 Task: Create a rule from the Agile list, Priority changed -> Complete task in the project AgileFusion if Priority Cleared then Complete Task
Action: Mouse moved to (164, 383)
Screenshot: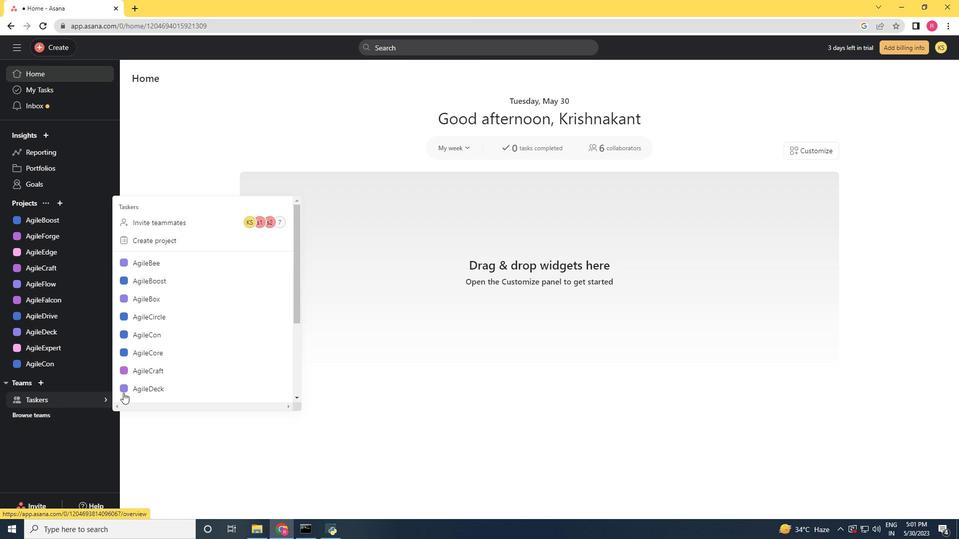 
Action: Mouse scrolled (164, 383) with delta (0, 0)
Screenshot: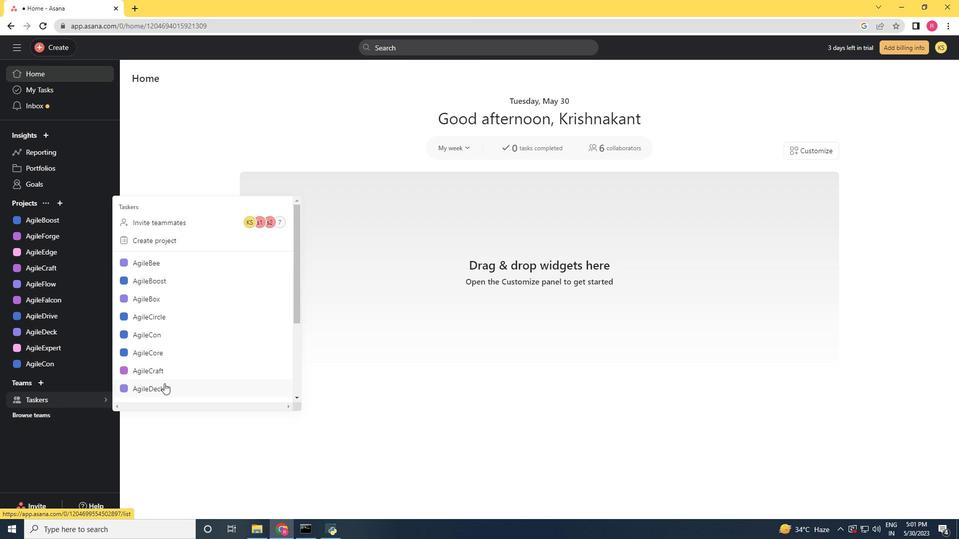 
Action: Mouse scrolled (164, 383) with delta (0, 0)
Screenshot: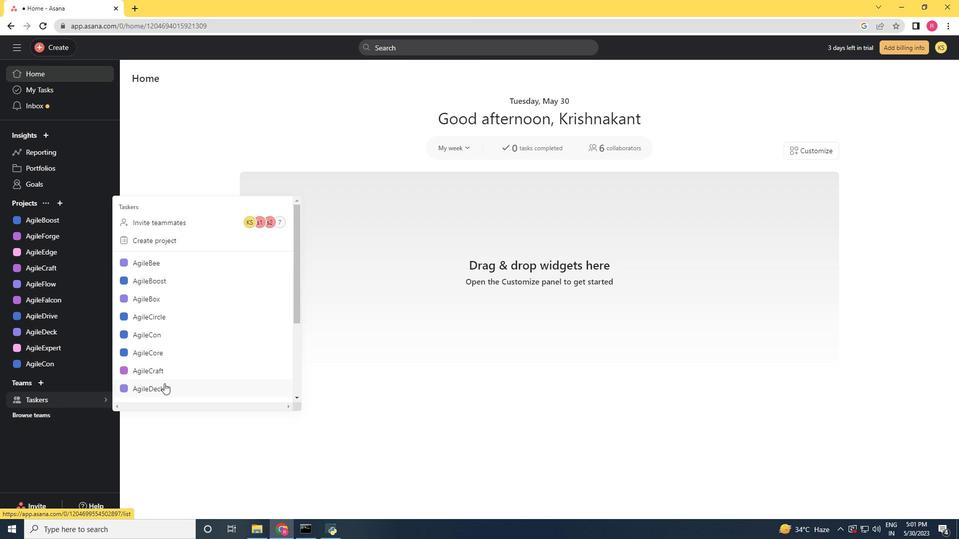 
Action: Mouse scrolled (164, 383) with delta (0, 0)
Screenshot: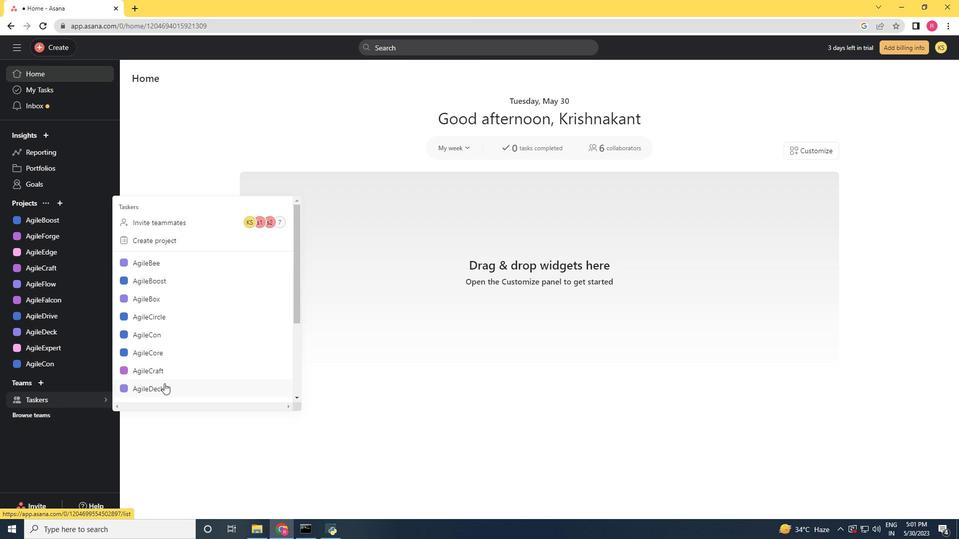 
Action: Mouse scrolled (164, 383) with delta (0, 0)
Screenshot: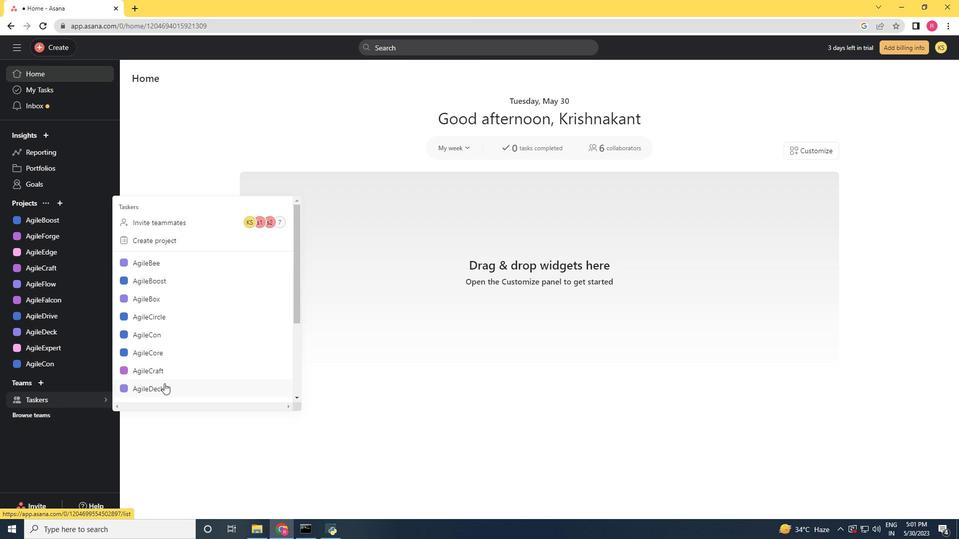 
Action: Mouse scrolled (164, 383) with delta (0, 0)
Screenshot: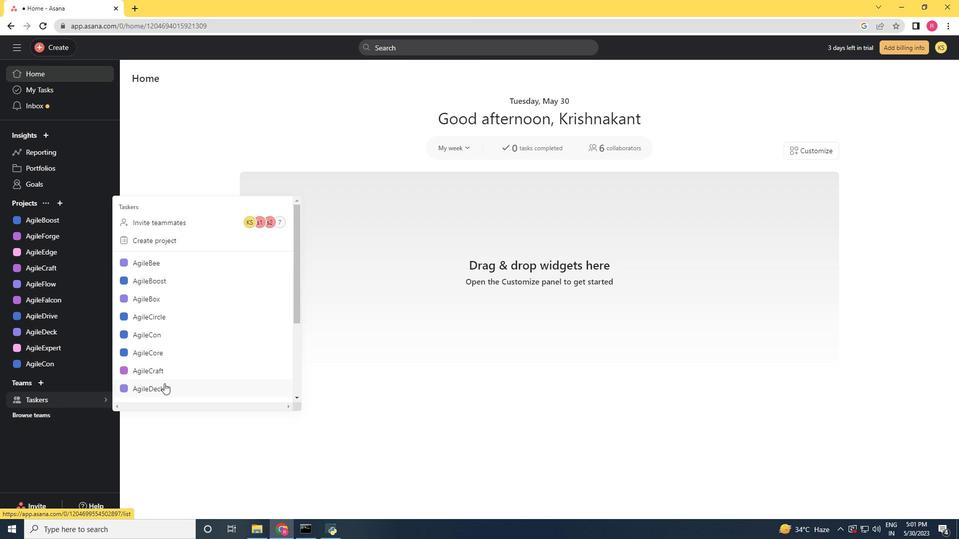 
Action: Mouse scrolled (164, 383) with delta (0, 0)
Screenshot: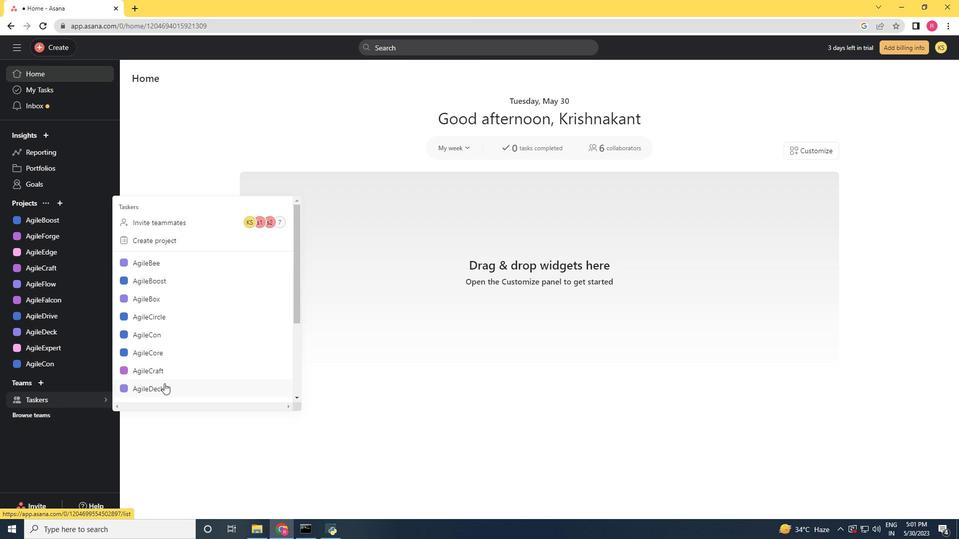 
Action: Mouse moved to (167, 398)
Screenshot: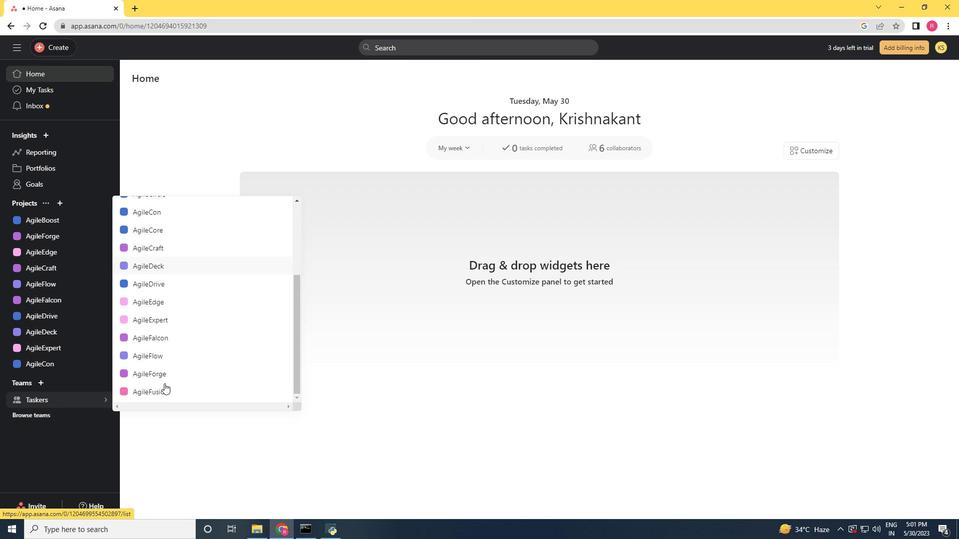 
Action: Mouse scrolled (167, 398) with delta (0, 0)
Screenshot: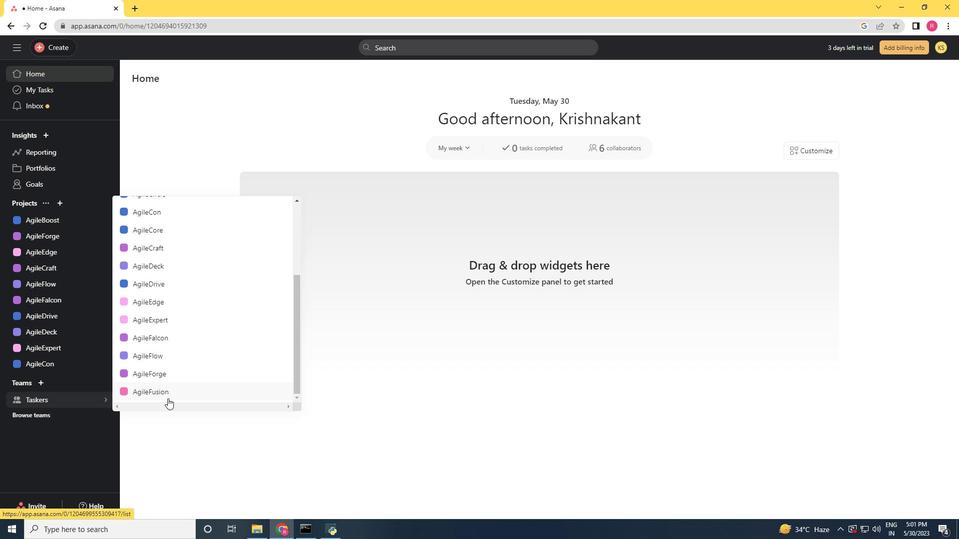 
Action: Mouse moved to (169, 396)
Screenshot: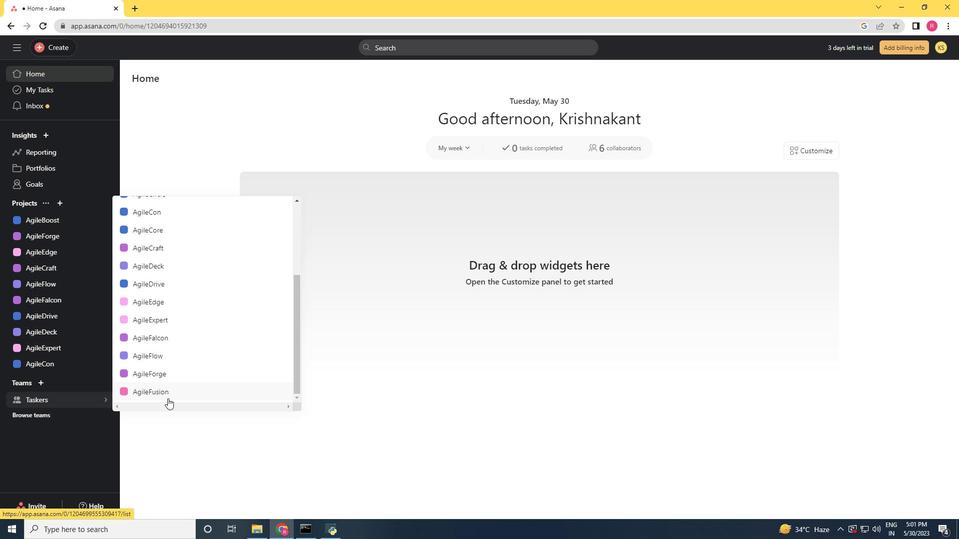 
Action: Mouse pressed left at (169, 396)
Screenshot: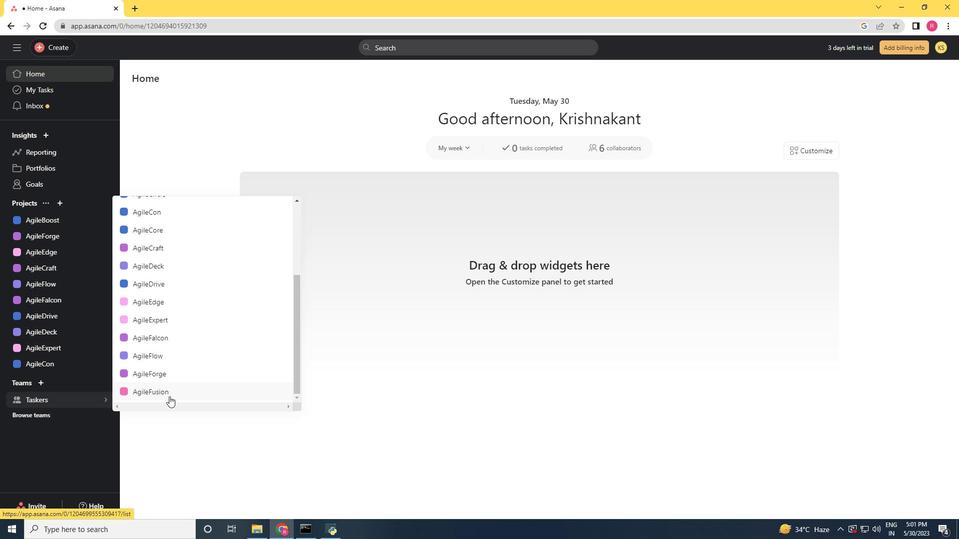 
Action: Mouse moved to (923, 84)
Screenshot: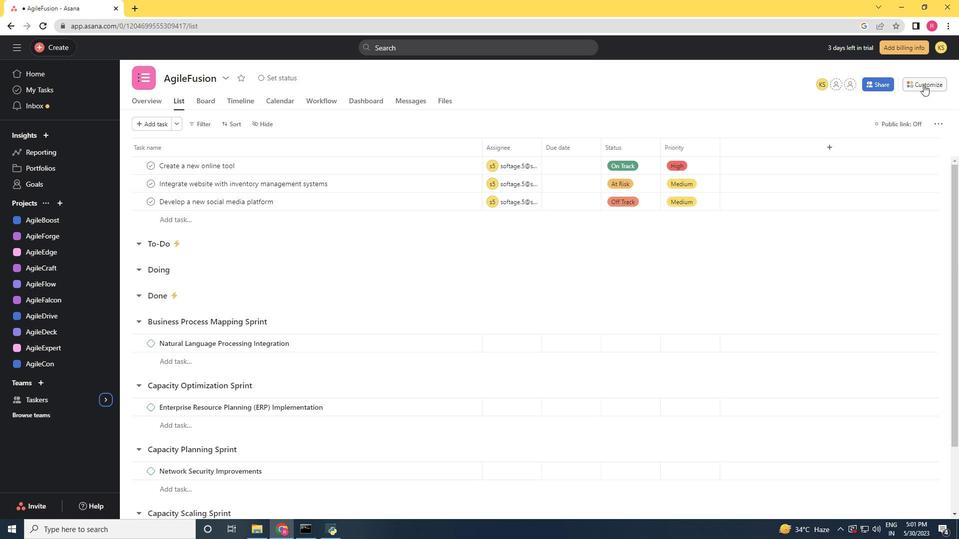 
Action: Mouse pressed left at (923, 84)
Screenshot: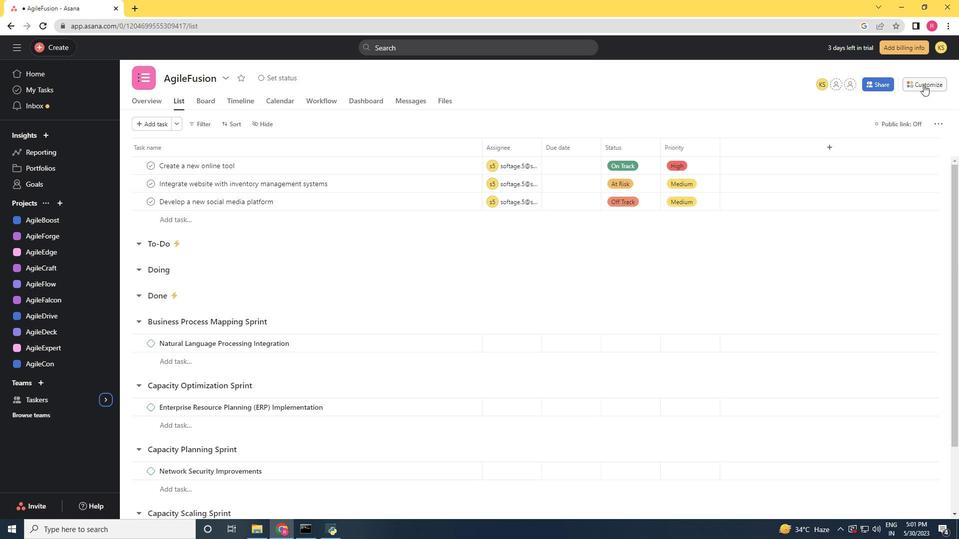 
Action: Mouse moved to (746, 226)
Screenshot: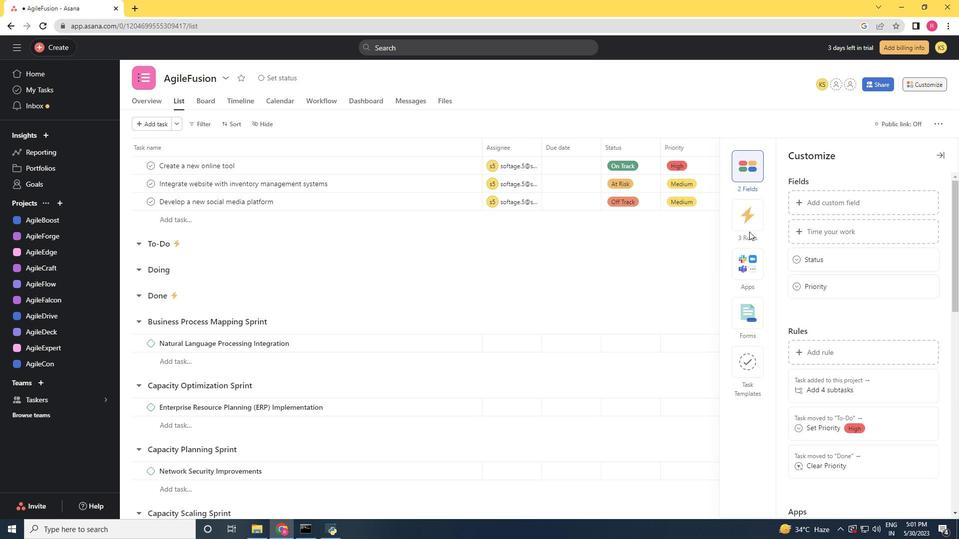 
Action: Mouse pressed left at (746, 226)
Screenshot: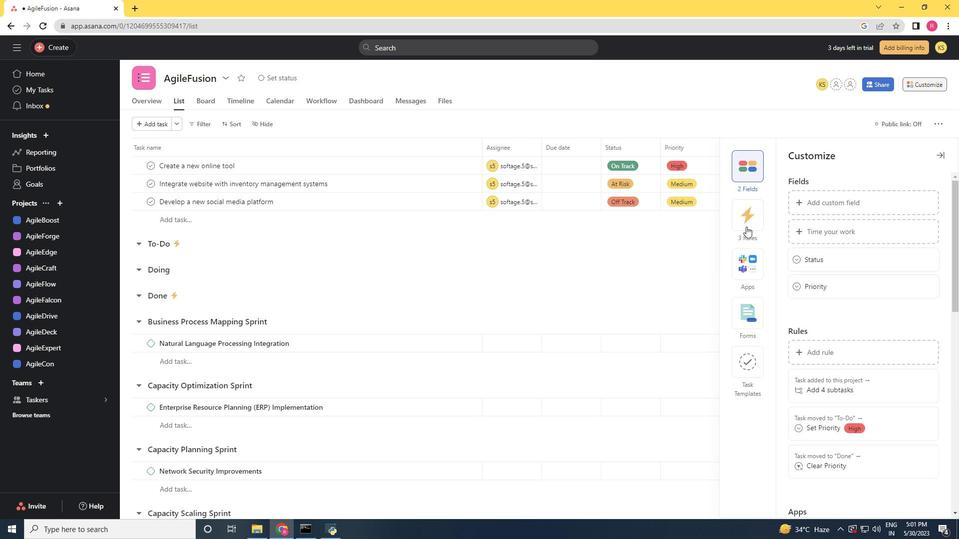 
Action: Mouse moved to (828, 202)
Screenshot: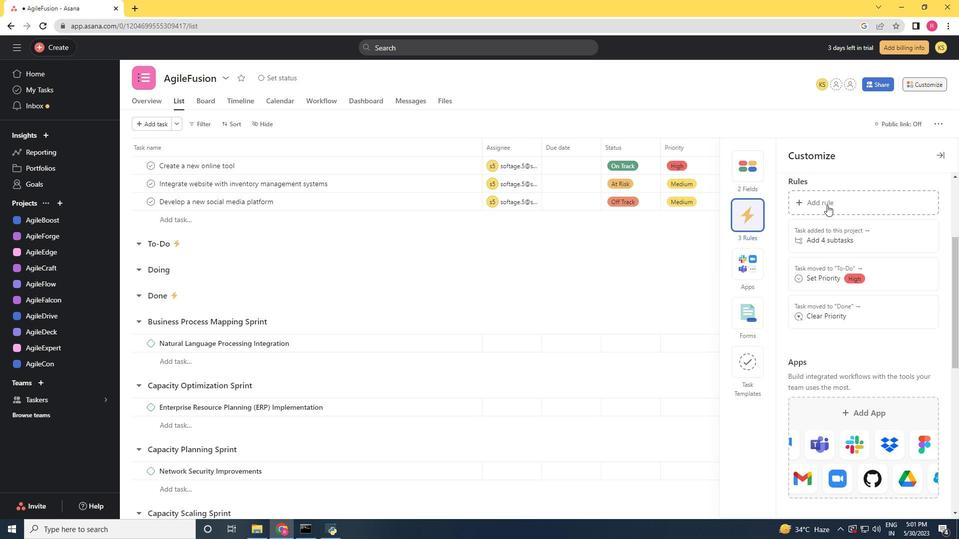 
Action: Mouse pressed left at (828, 202)
Screenshot: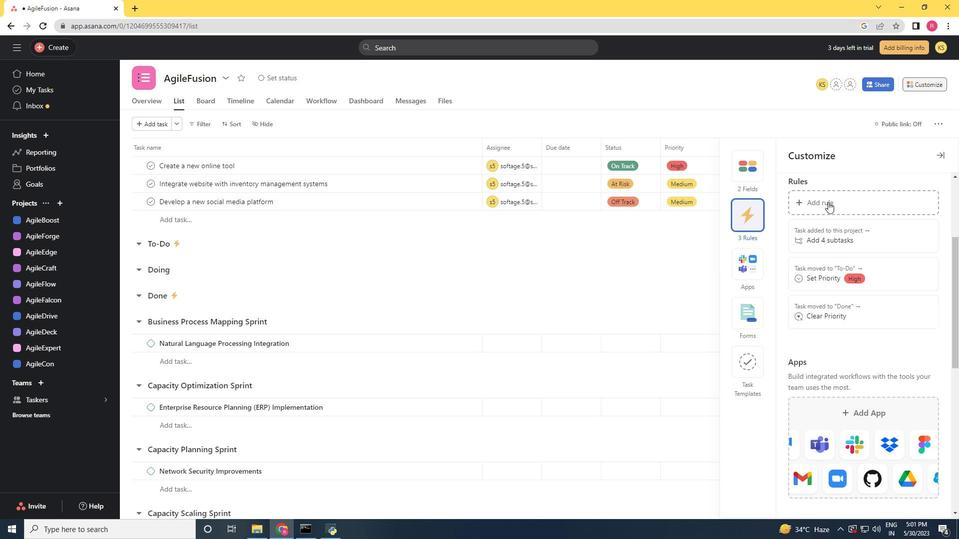 
Action: Mouse moved to (213, 126)
Screenshot: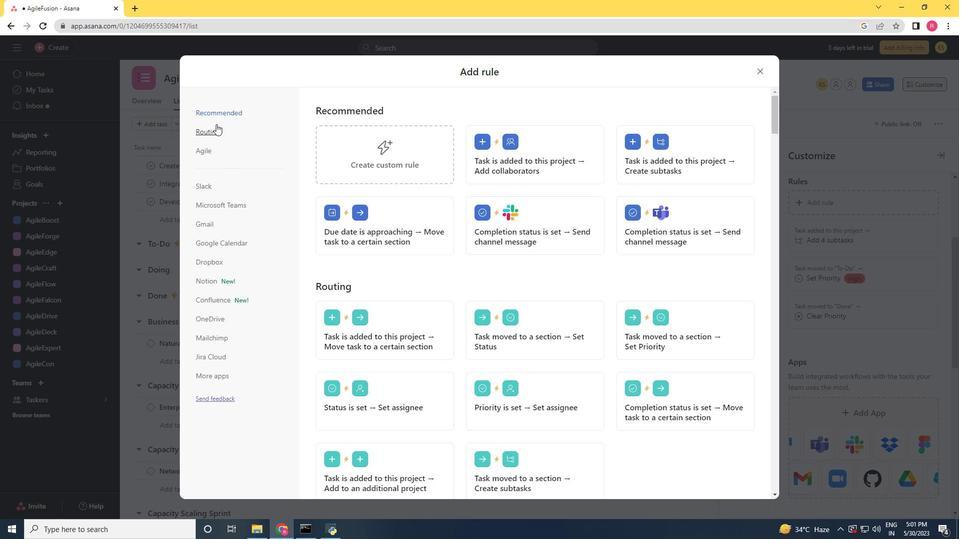 
Action: Mouse pressed left at (213, 126)
Screenshot: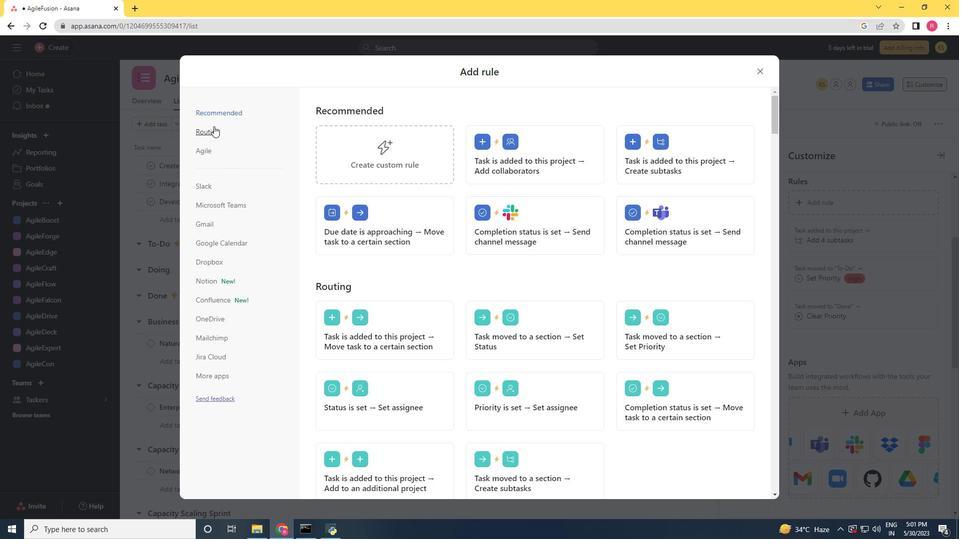 
Action: Mouse moved to (201, 154)
Screenshot: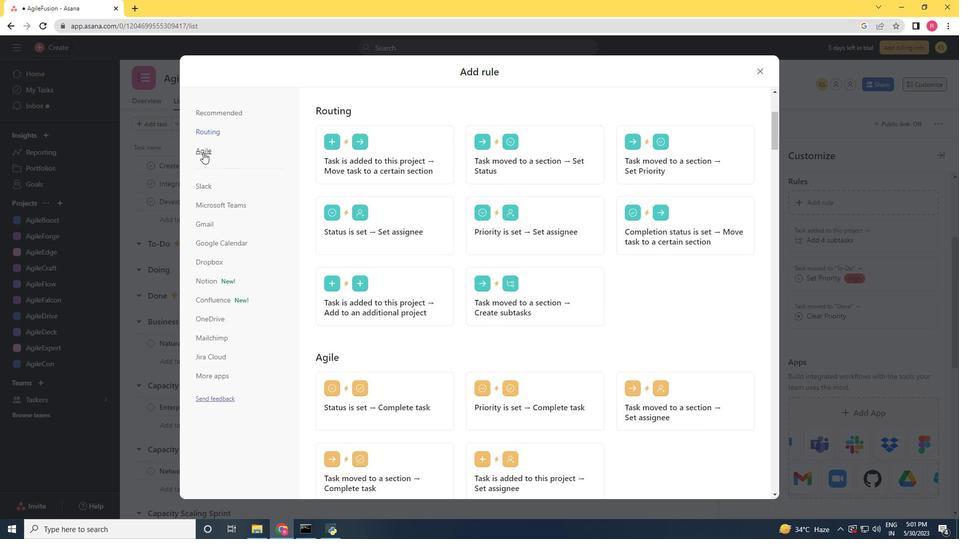 
Action: Mouse pressed left at (201, 154)
Screenshot: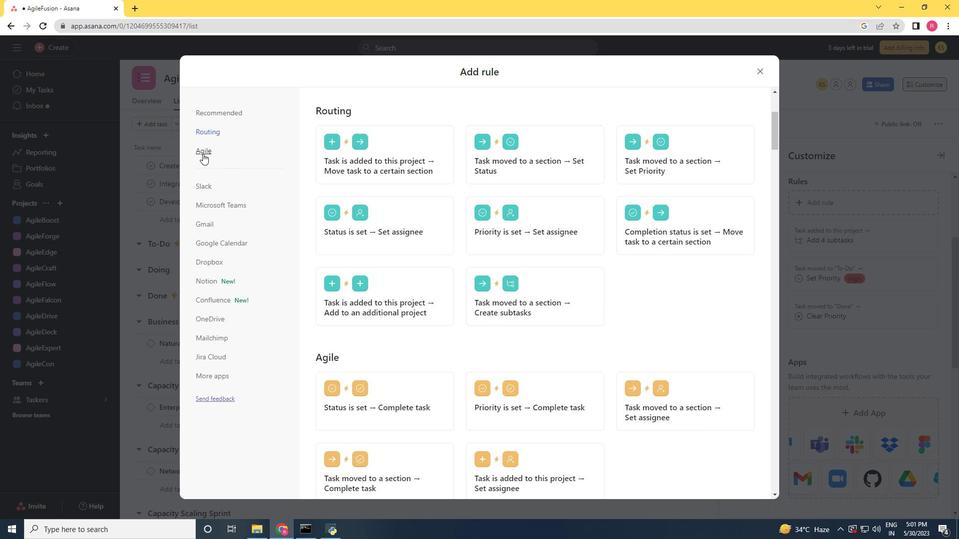 
Action: Mouse moved to (582, 159)
Screenshot: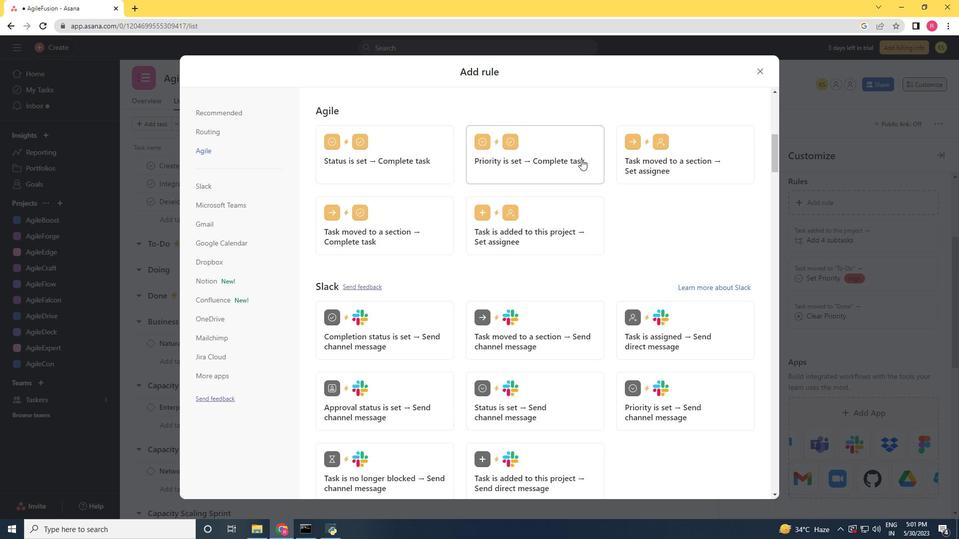 
Action: Mouse pressed left at (582, 159)
Screenshot: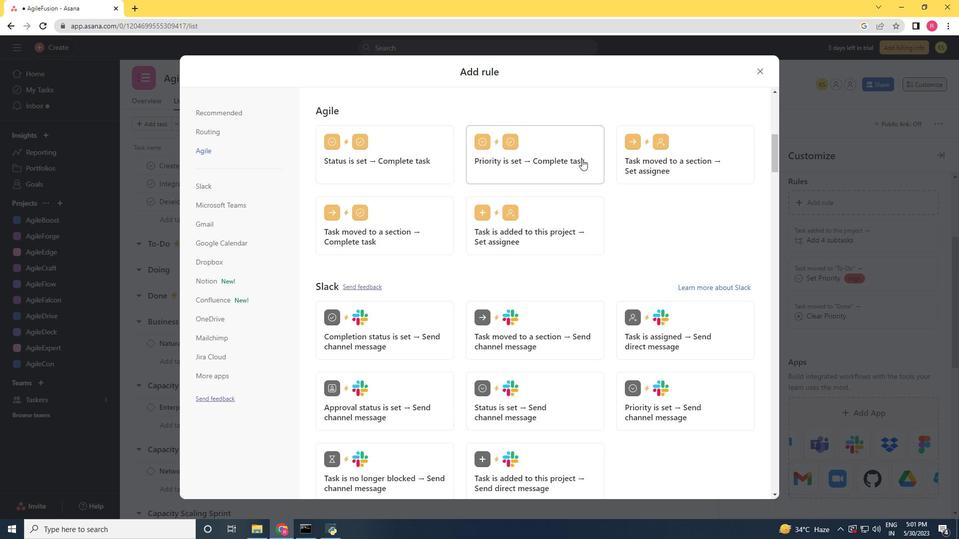 
Action: Mouse moved to (672, 169)
Screenshot: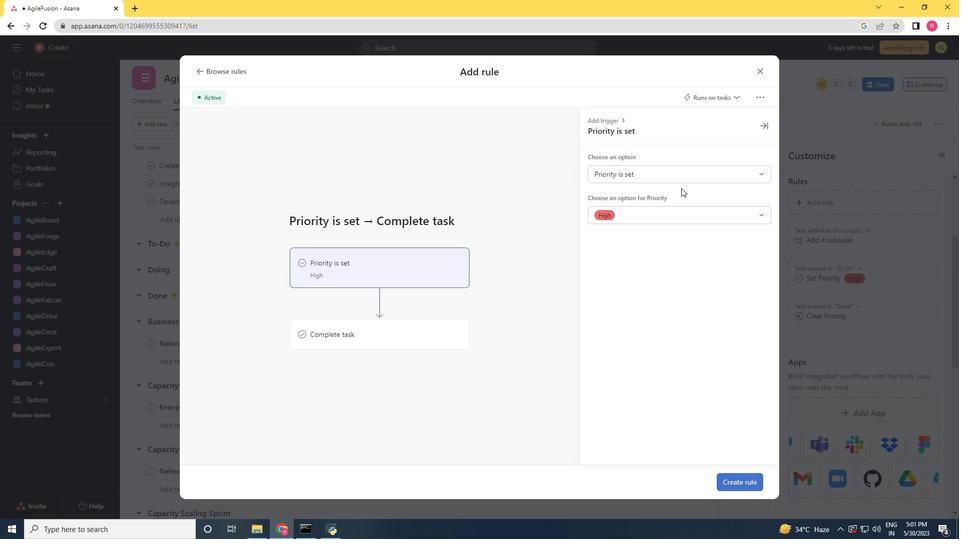 
Action: Mouse pressed left at (672, 169)
Screenshot: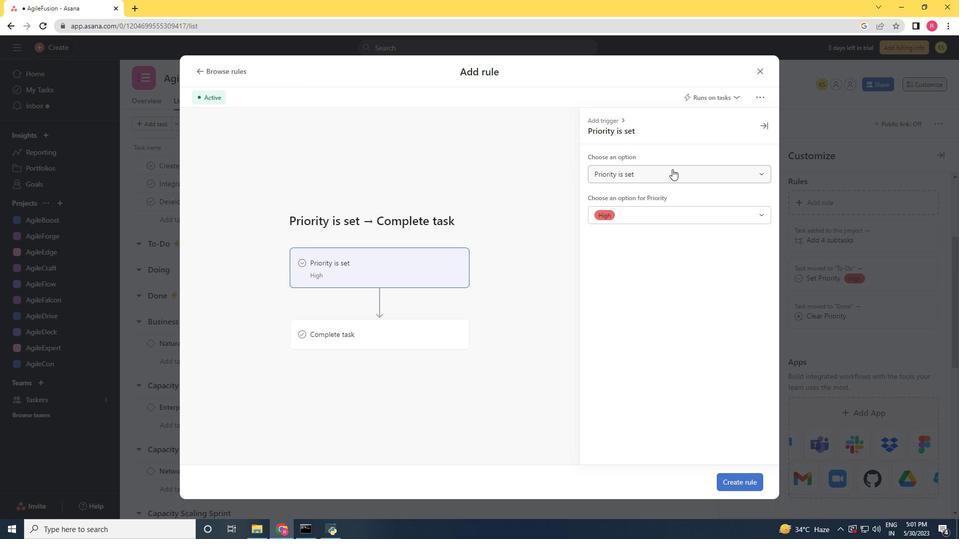 
Action: Mouse moved to (662, 208)
Screenshot: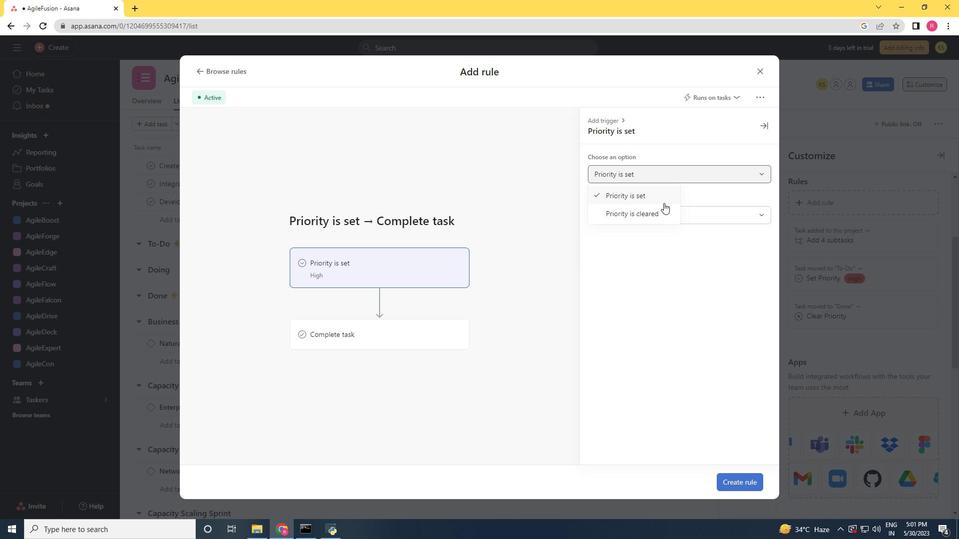 
Action: Mouse pressed left at (662, 208)
Screenshot: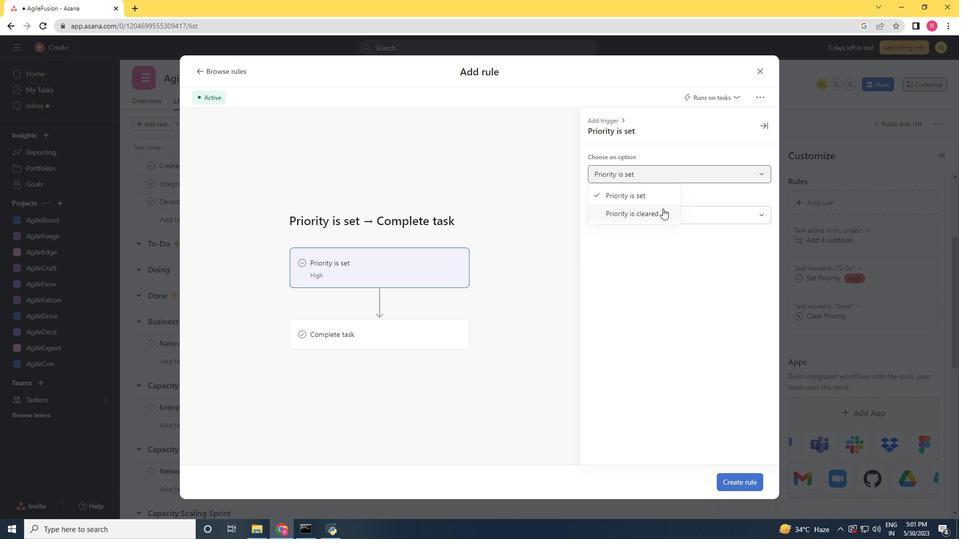 
Action: Mouse moved to (391, 325)
Screenshot: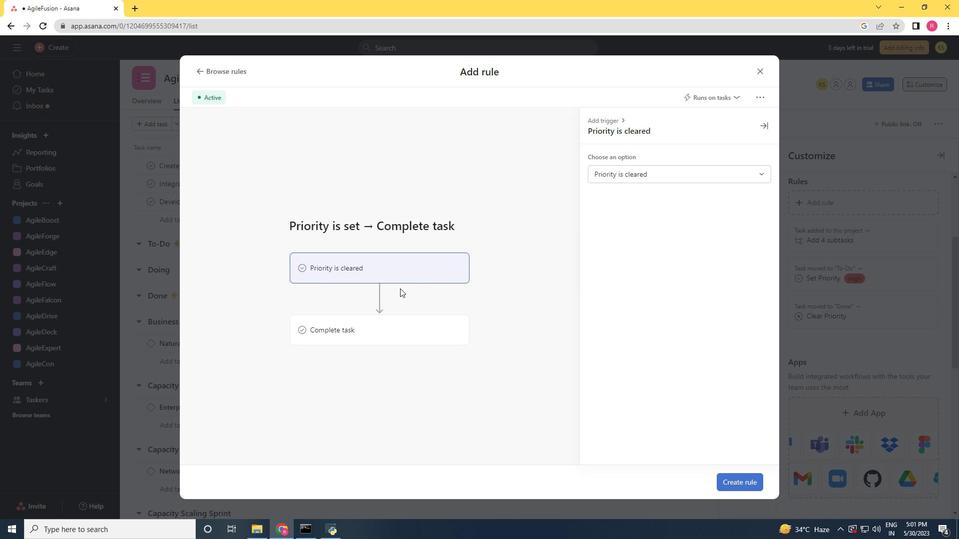 
Action: Mouse pressed left at (391, 325)
Screenshot: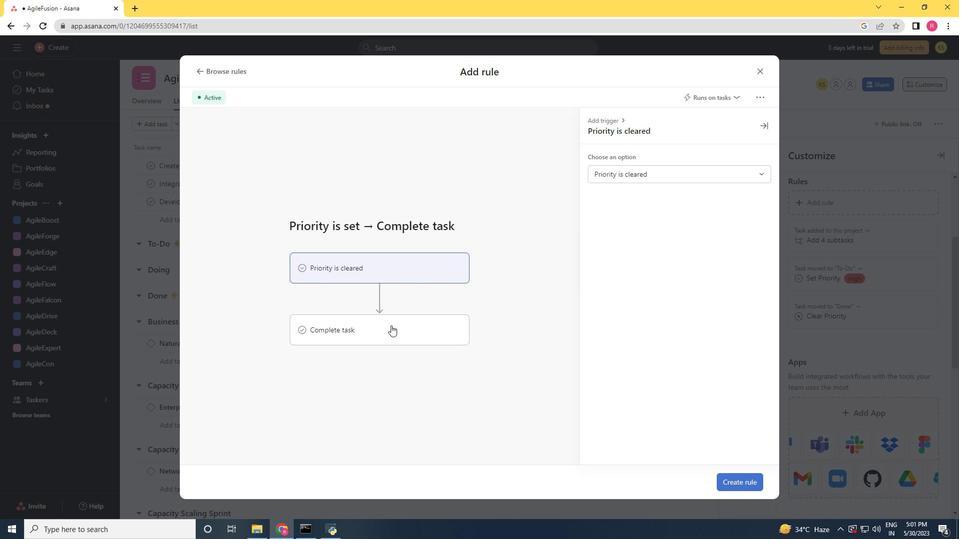 
Action: Mouse moved to (640, 179)
Screenshot: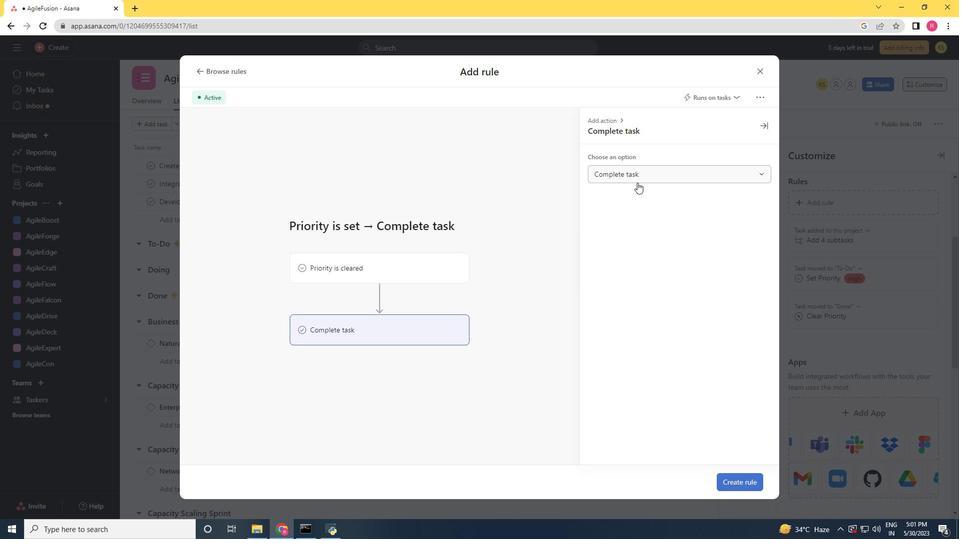 
Action: Mouse pressed left at (640, 179)
Screenshot: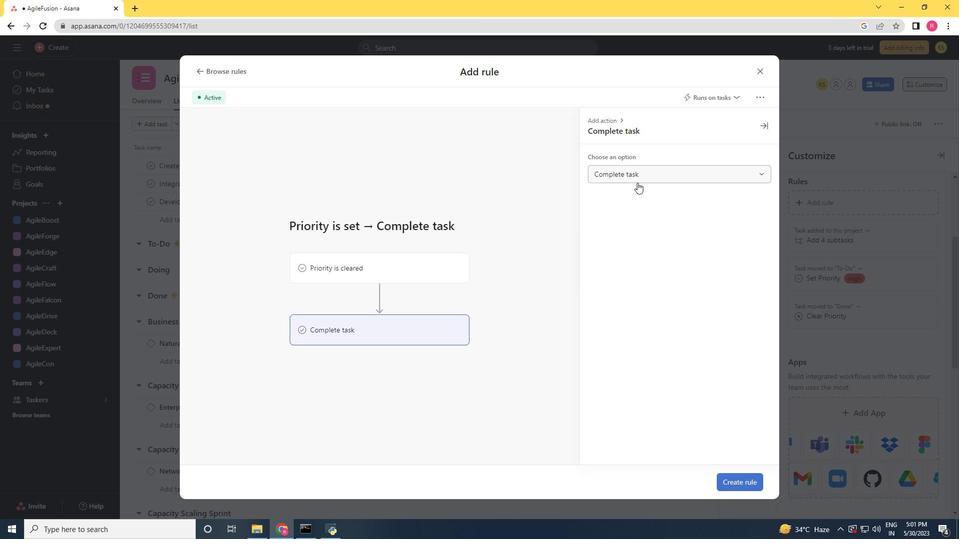 
Action: Mouse moved to (632, 193)
Screenshot: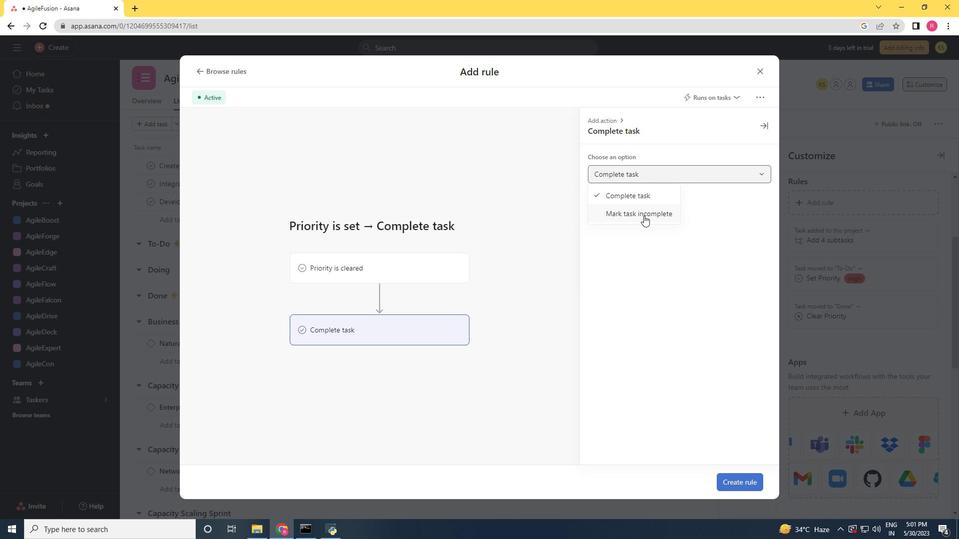 
Action: Mouse pressed left at (632, 193)
Screenshot: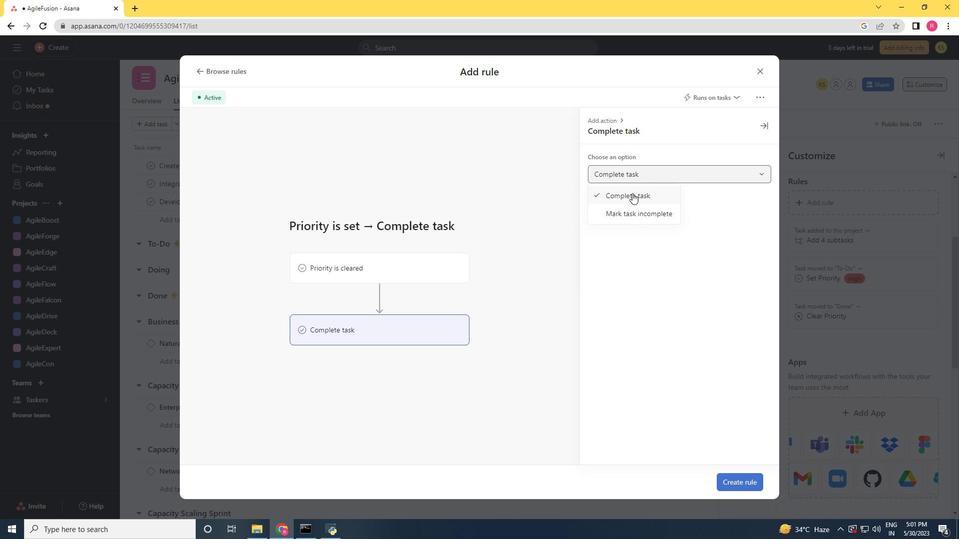 
Action: Mouse moved to (751, 484)
Screenshot: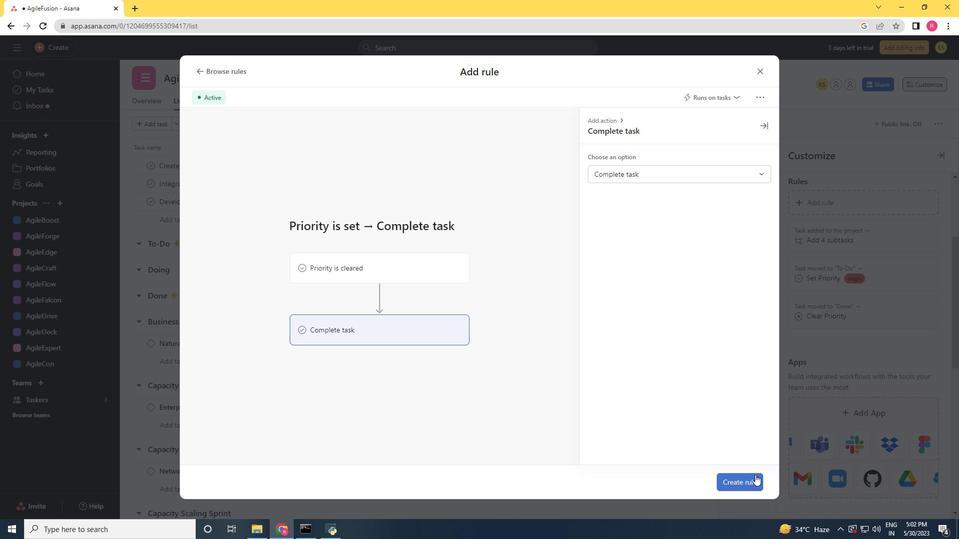 
Action: Mouse pressed left at (751, 484)
Screenshot: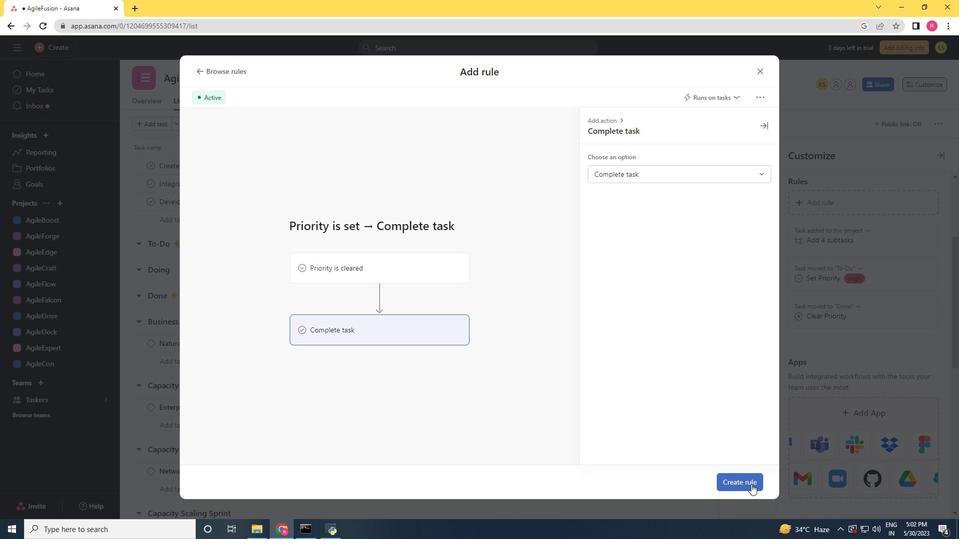 
Action: Mouse moved to (744, 413)
Screenshot: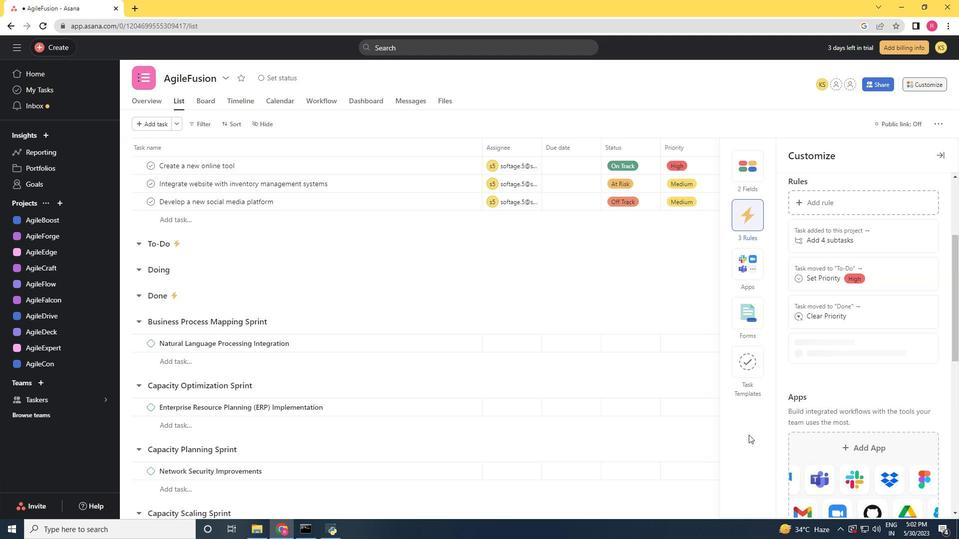 
